 Task: Create a due date automation trigger when advanced on, 2 hours after a card is due add basic with the blue label.
Action: Mouse moved to (871, 249)
Screenshot: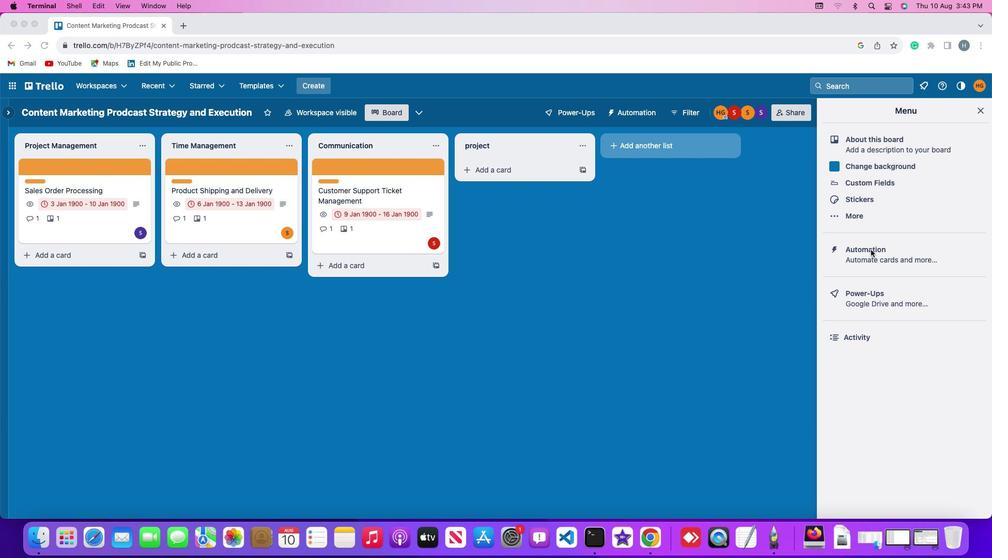 
Action: Mouse pressed left at (871, 249)
Screenshot: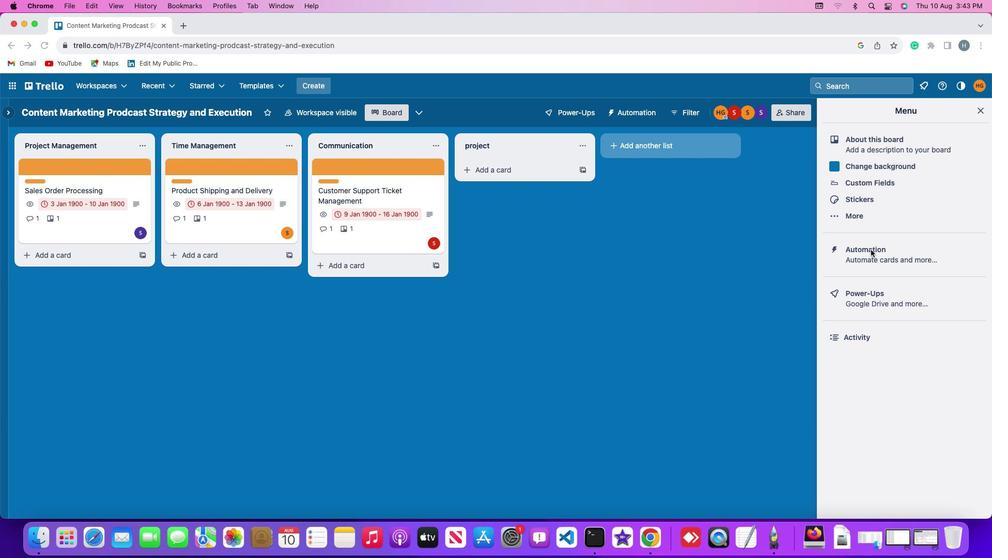 
Action: Mouse pressed left at (871, 249)
Screenshot: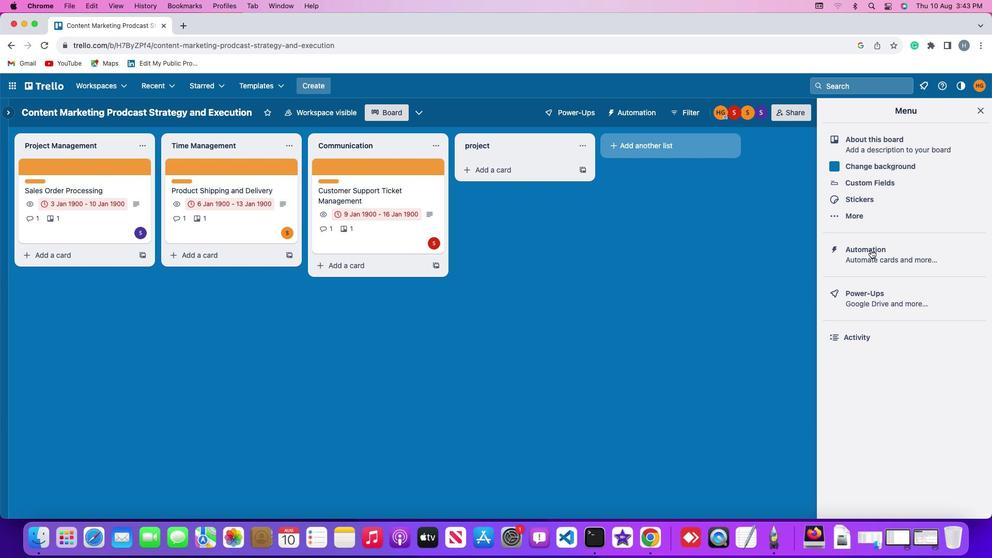 
Action: Mouse moved to (67, 244)
Screenshot: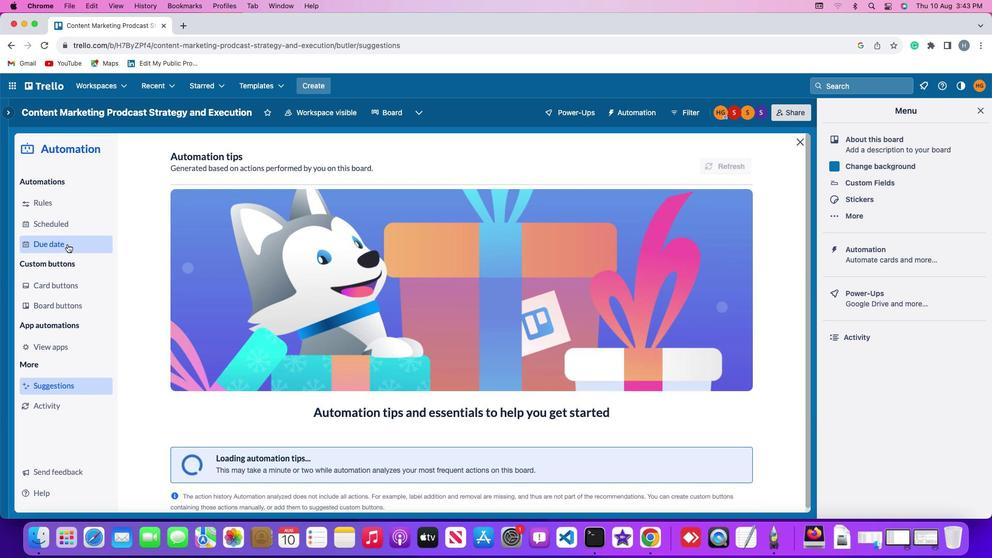
Action: Mouse pressed left at (67, 244)
Screenshot: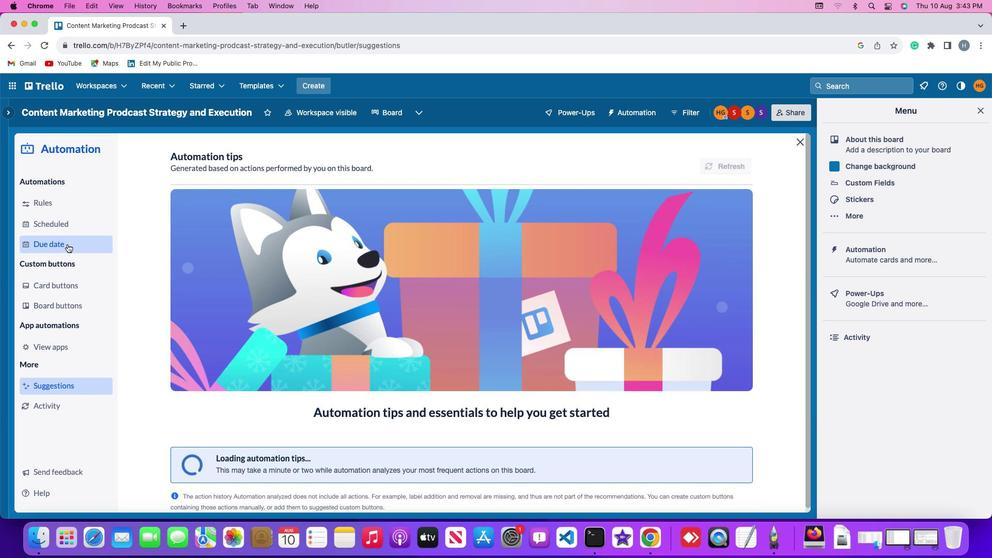 
Action: Mouse moved to (708, 159)
Screenshot: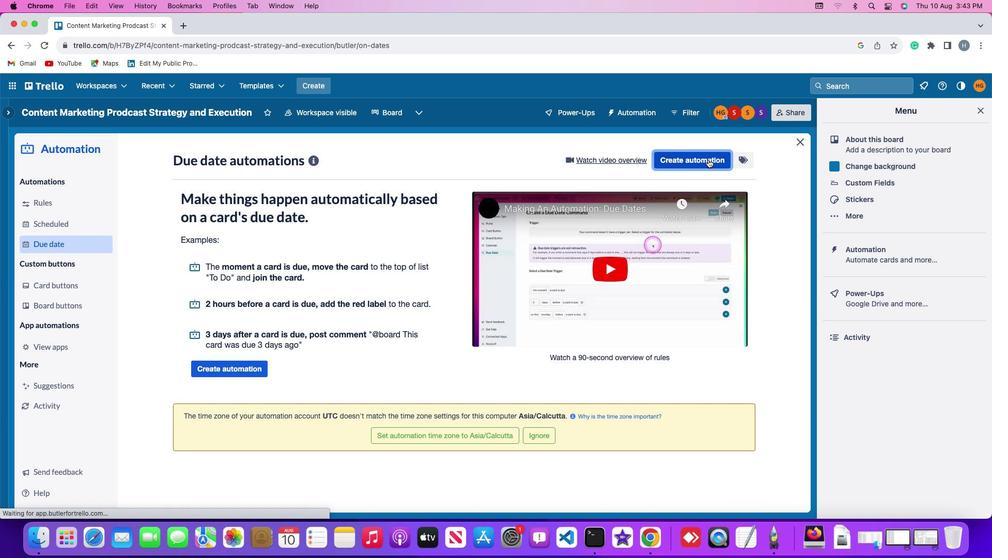 
Action: Mouse pressed left at (708, 159)
Screenshot: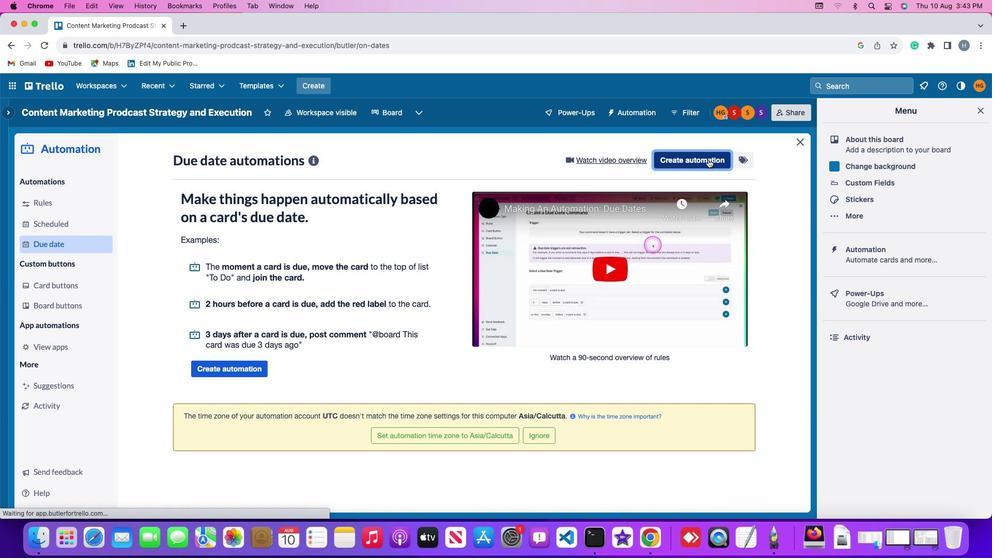 
Action: Mouse moved to (211, 261)
Screenshot: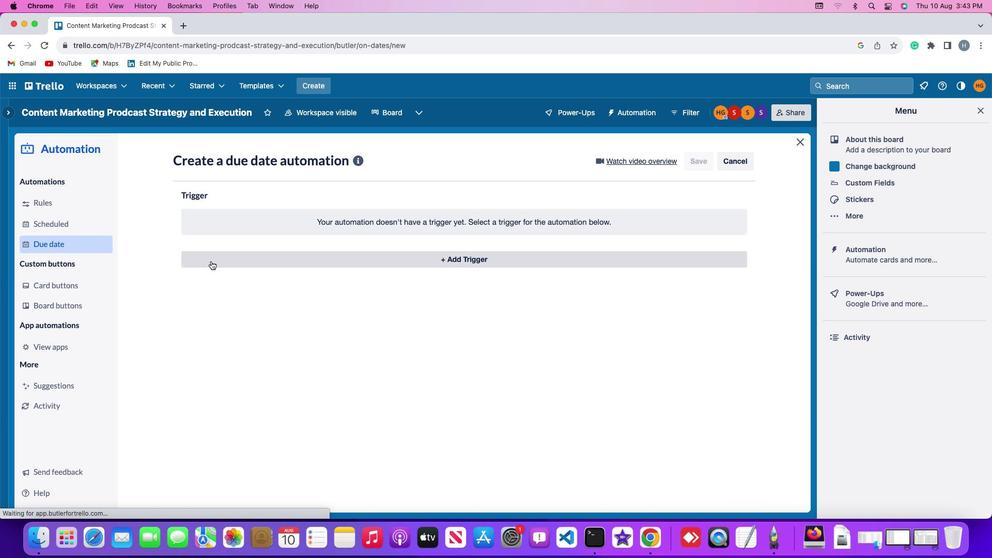 
Action: Mouse pressed left at (211, 261)
Screenshot: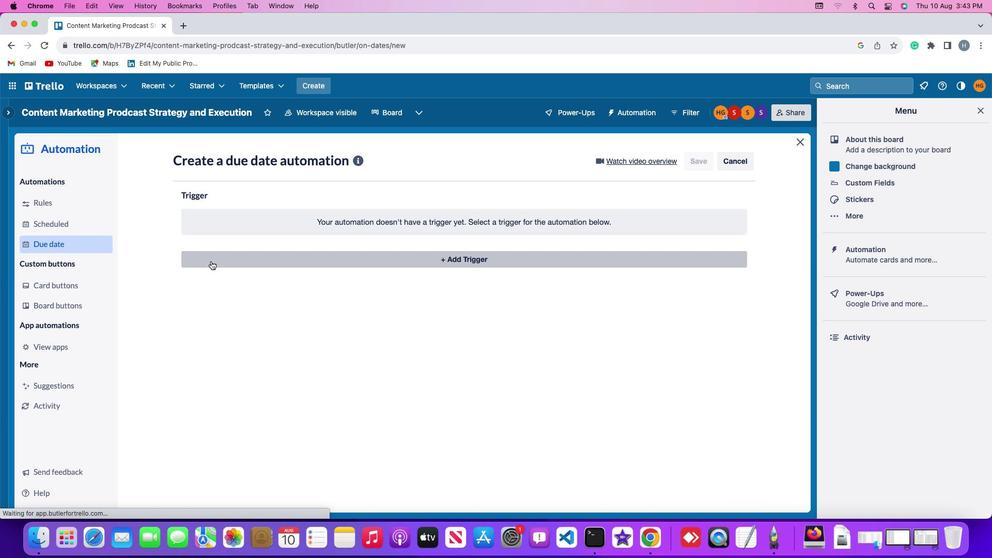 
Action: Mouse moved to (200, 418)
Screenshot: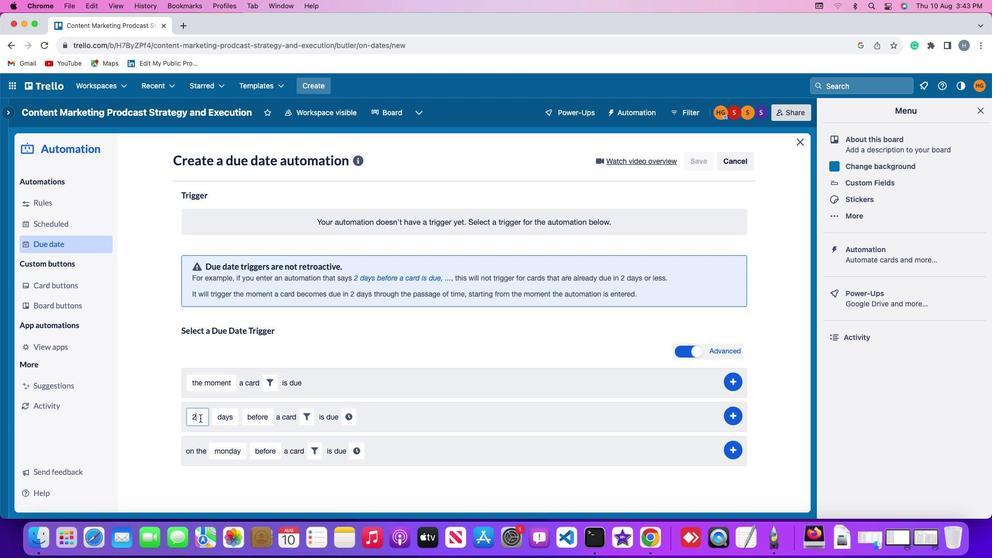 
Action: Mouse pressed left at (200, 418)
Screenshot: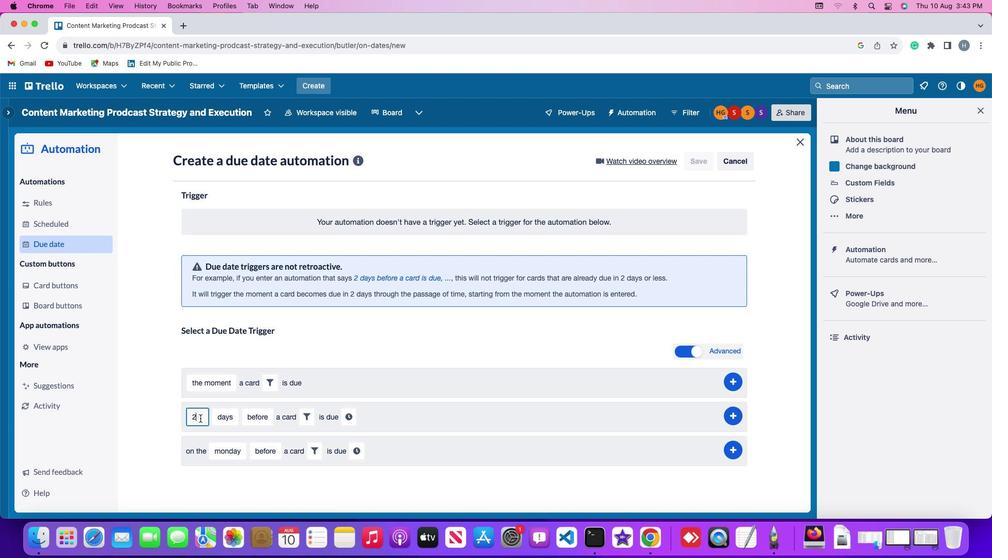 
Action: Mouse moved to (200, 418)
Screenshot: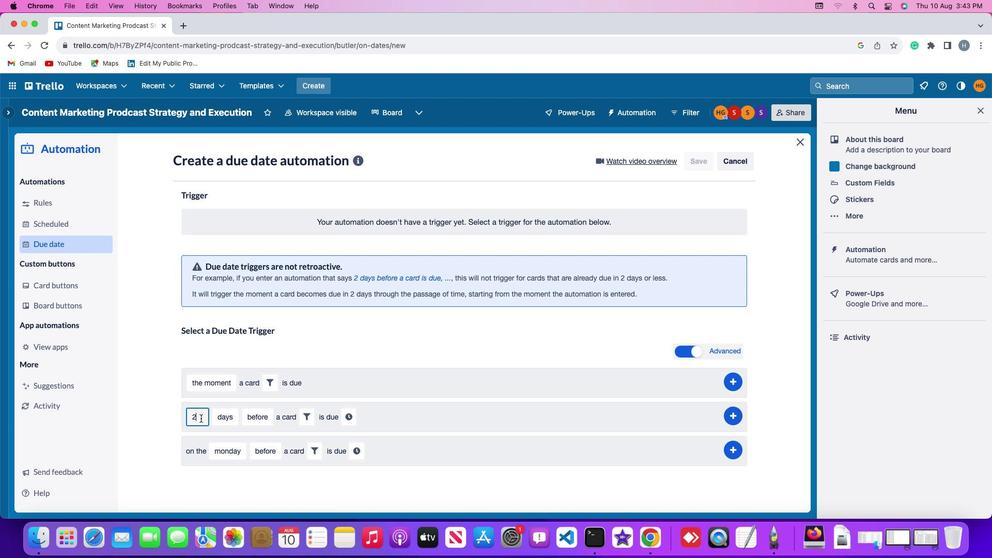 
Action: Key pressed Key.backspace'2'
Screenshot: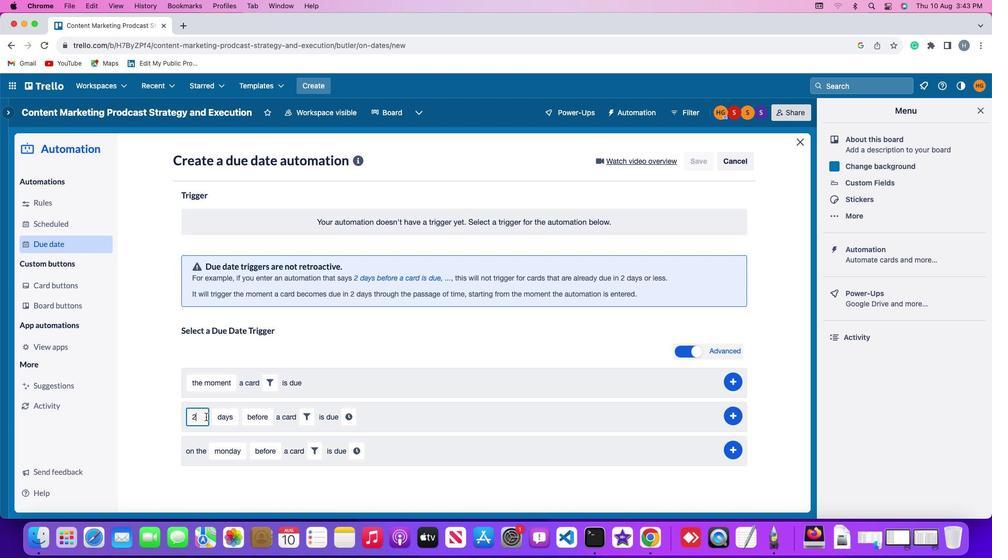 
Action: Mouse moved to (224, 417)
Screenshot: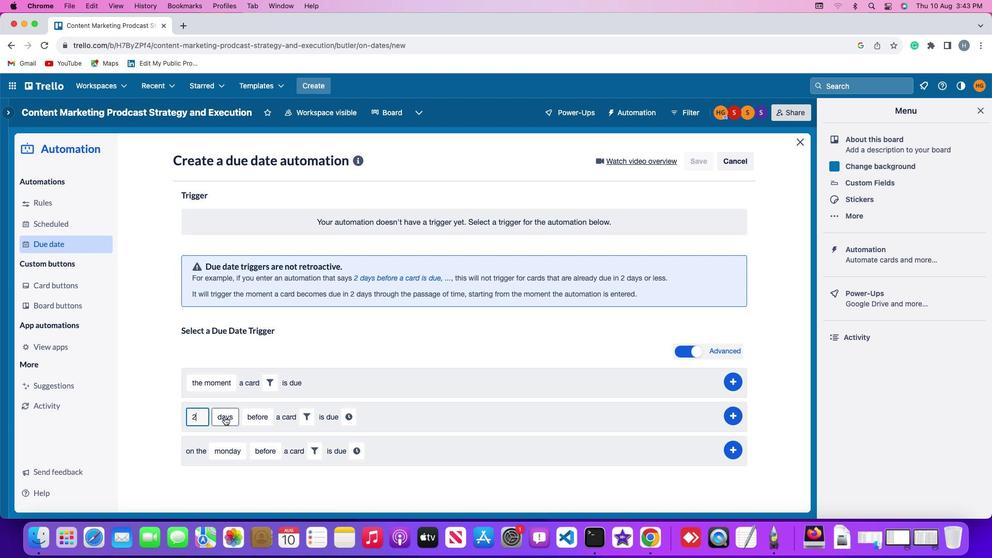 
Action: Mouse pressed left at (224, 417)
Screenshot: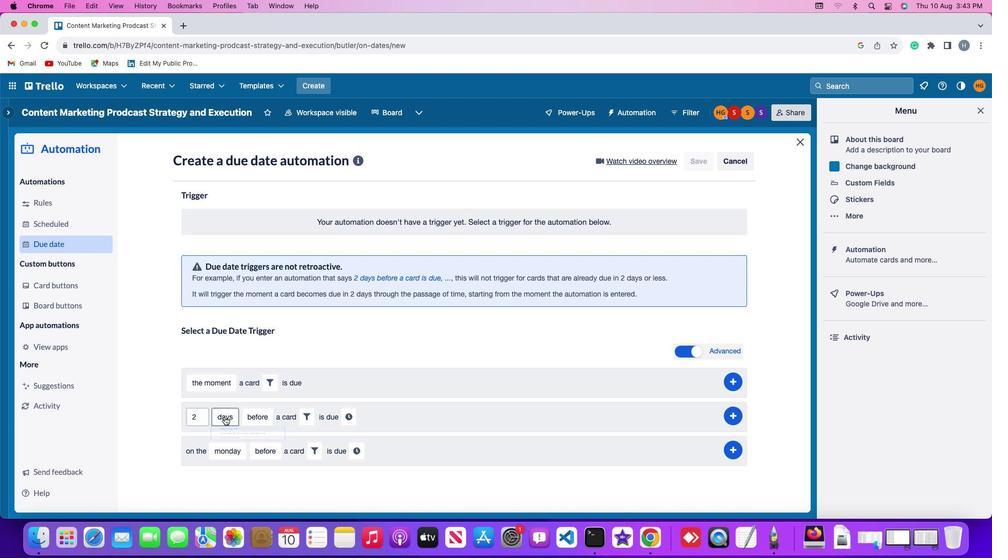 
Action: Mouse moved to (237, 478)
Screenshot: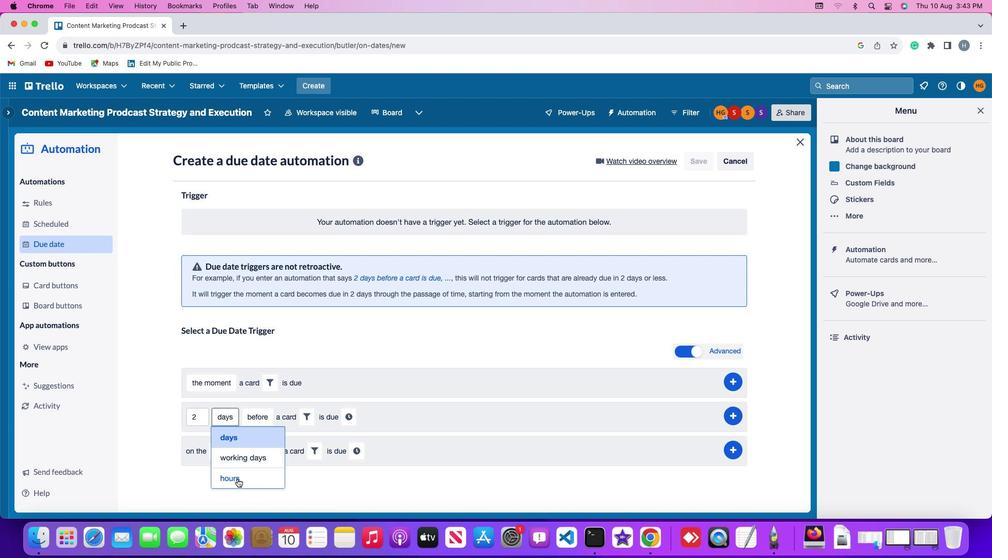 
Action: Mouse pressed left at (237, 478)
Screenshot: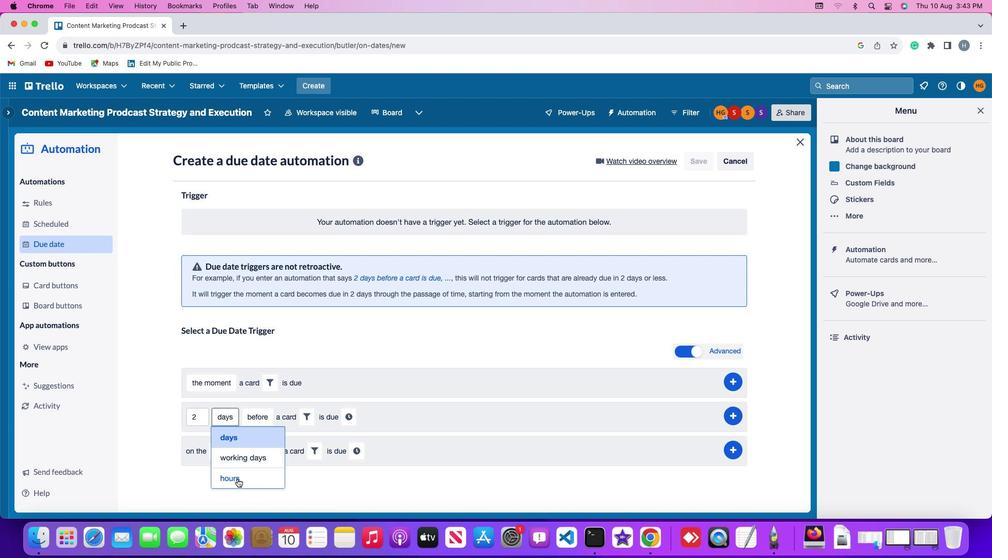
Action: Mouse moved to (262, 418)
Screenshot: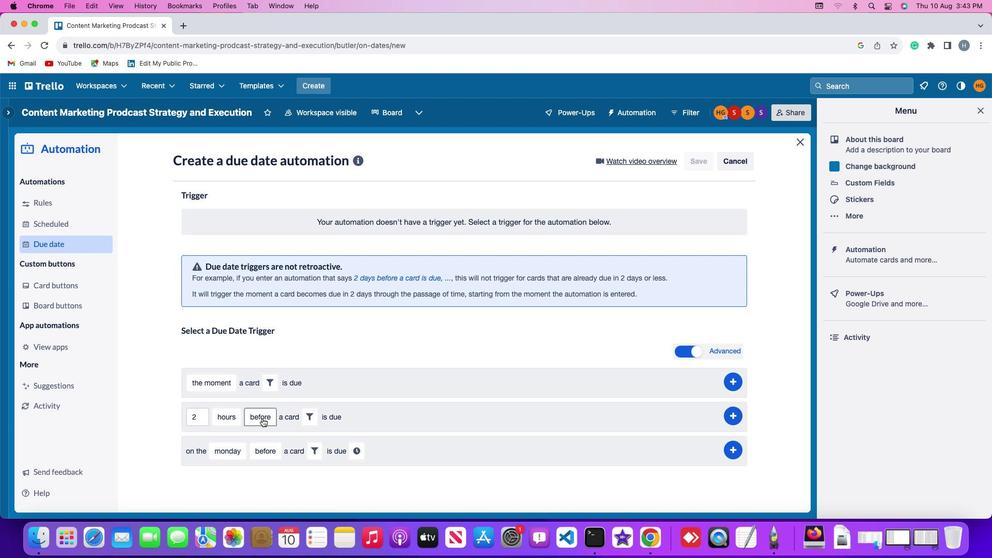 
Action: Mouse pressed left at (262, 418)
Screenshot: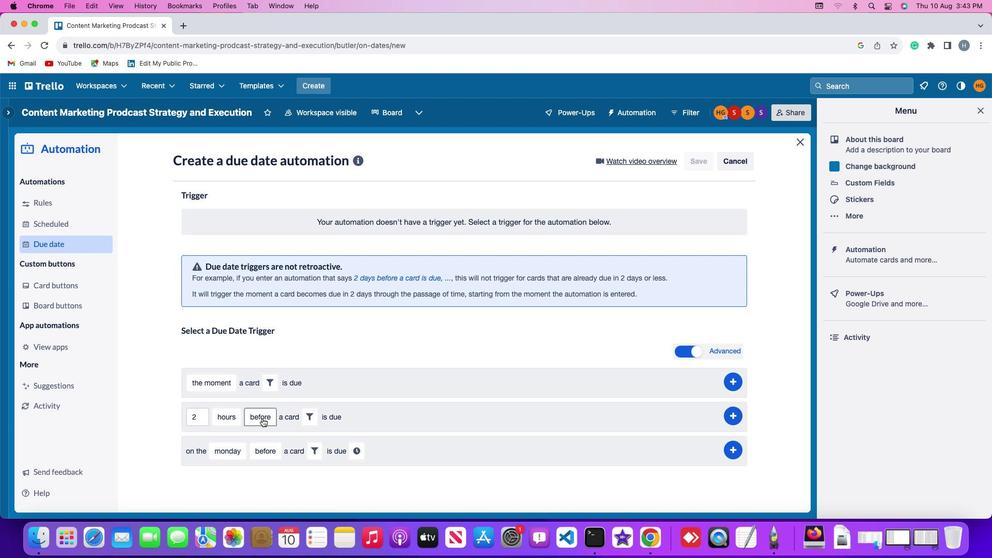 
Action: Mouse moved to (268, 455)
Screenshot: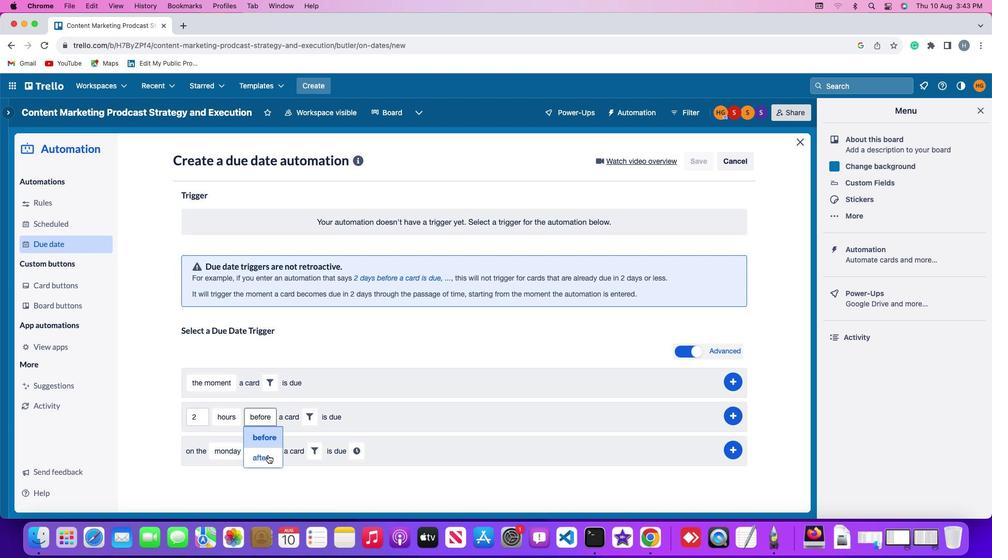 
Action: Mouse pressed left at (268, 455)
Screenshot: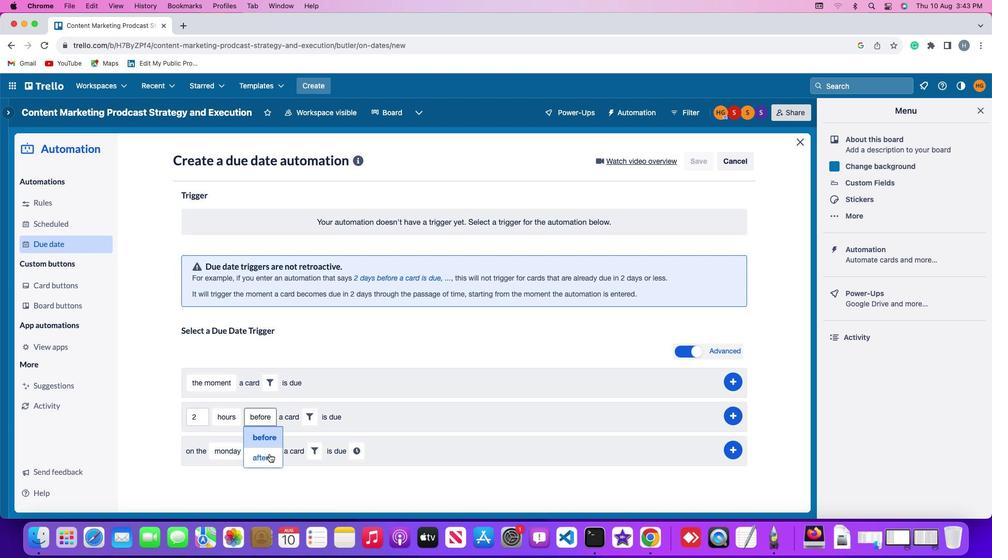 
Action: Mouse moved to (302, 419)
Screenshot: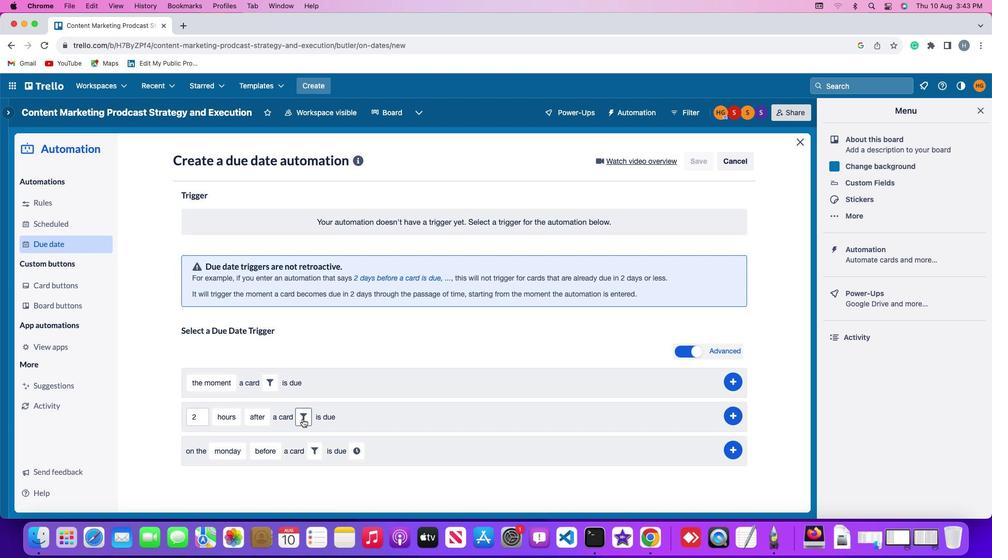 
Action: Mouse pressed left at (302, 419)
Screenshot: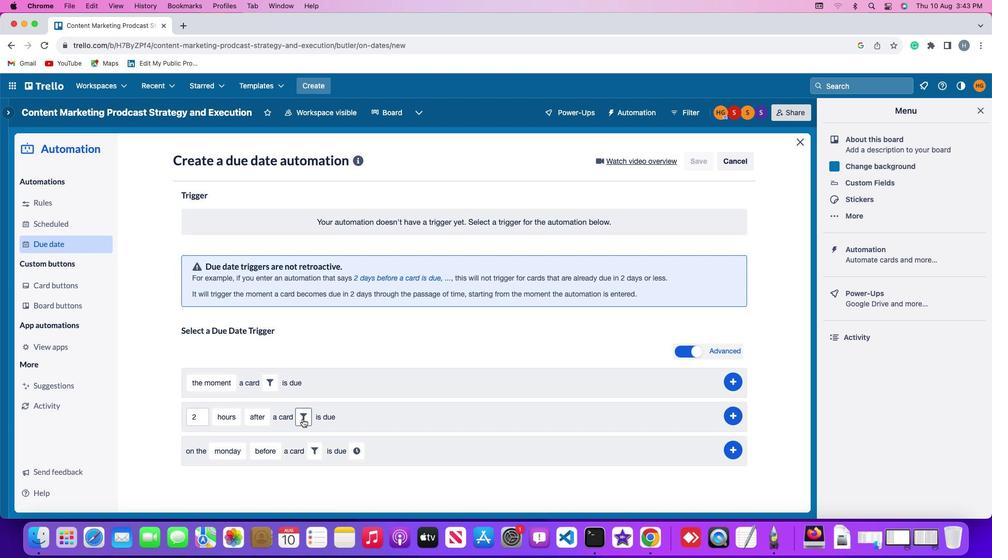 
Action: Mouse moved to (274, 482)
Screenshot: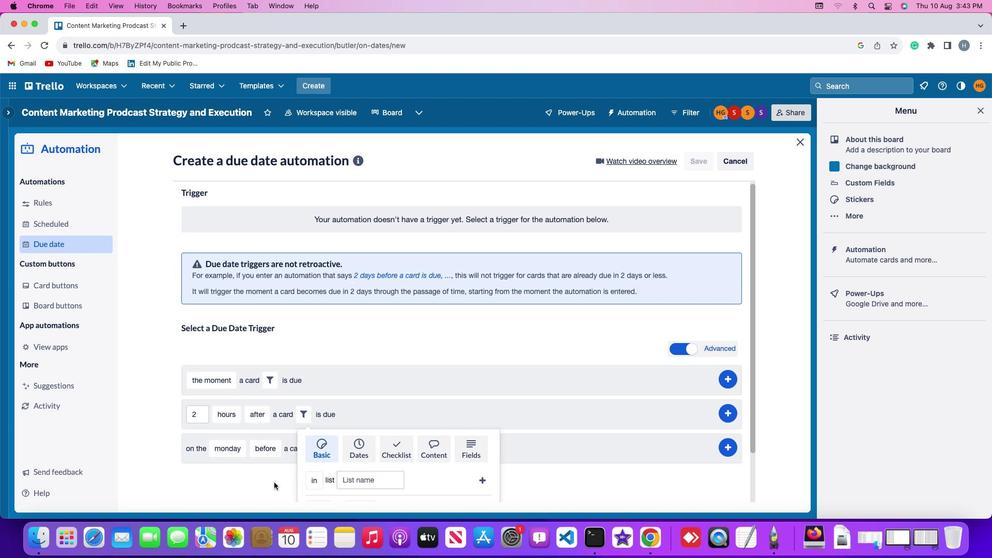 
Action: Mouse scrolled (274, 482) with delta (0, 0)
Screenshot: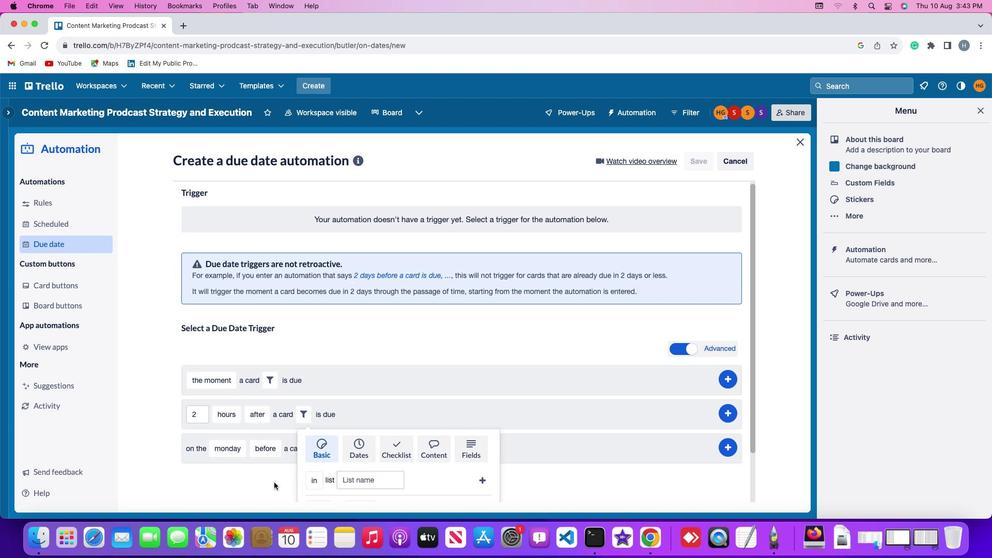 
Action: Mouse scrolled (274, 482) with delta (0, 0)
Screenshot: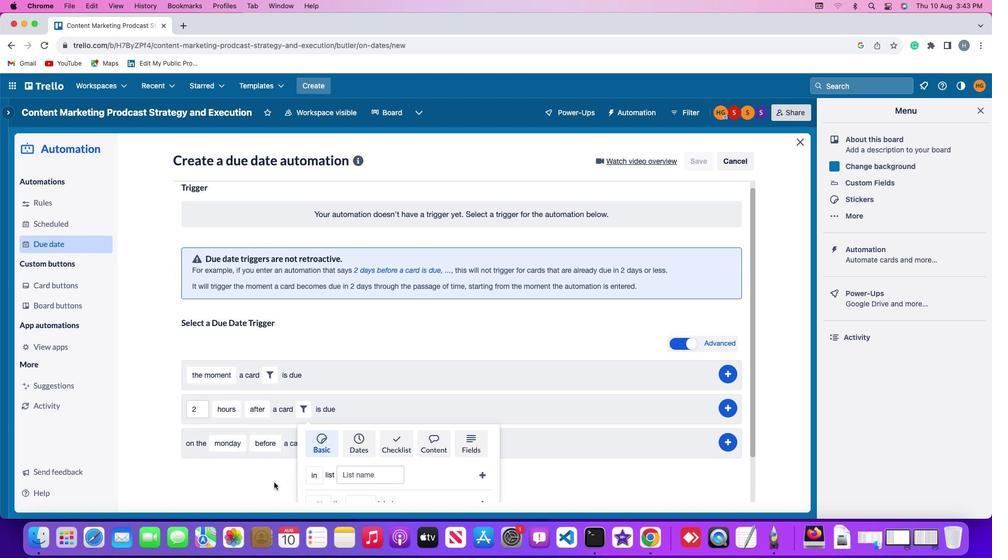 
Action: Mouse moved to (273, 482)
Screenshot: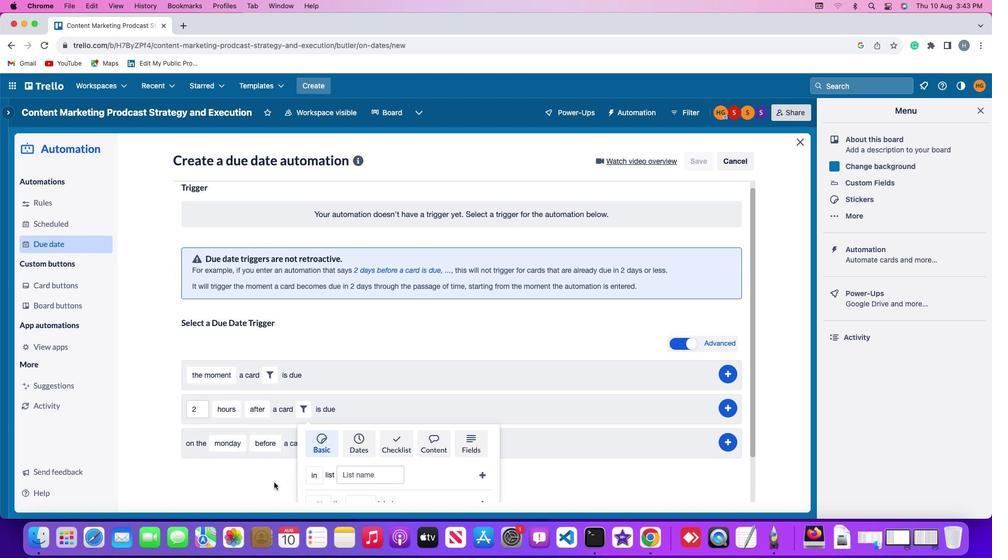 
Action: Mouse scrolled (273, 482) with delta (0, -1)
Screenshot: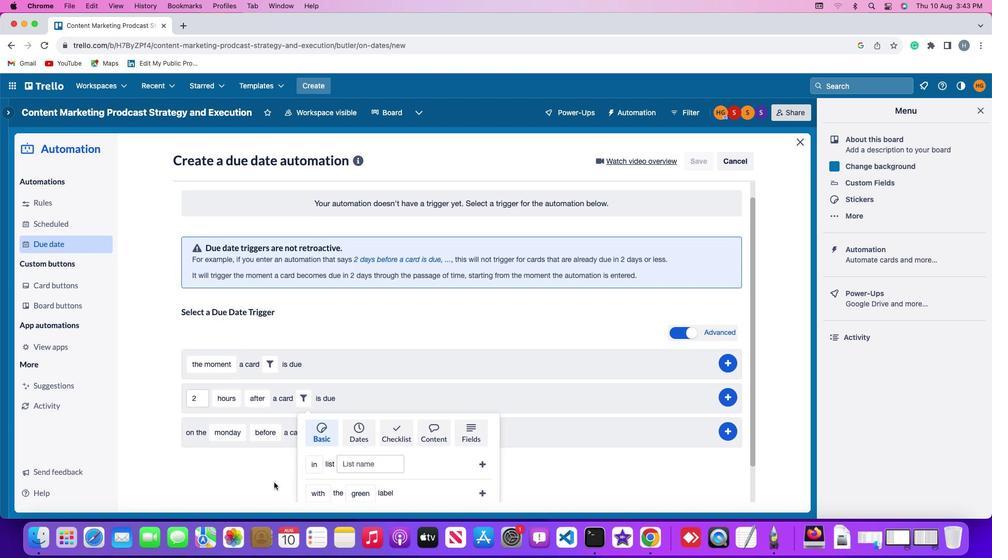 
Action: Mouse scrolled (273, 482) with delta (0, -1)
Screenshot: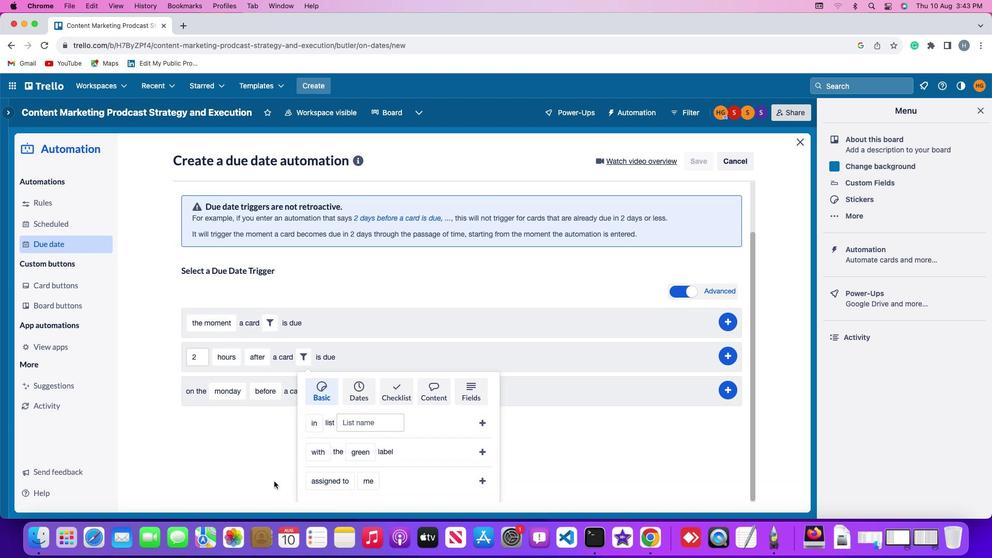 
Action: Mouse moved to (320, 454)
Screenshot: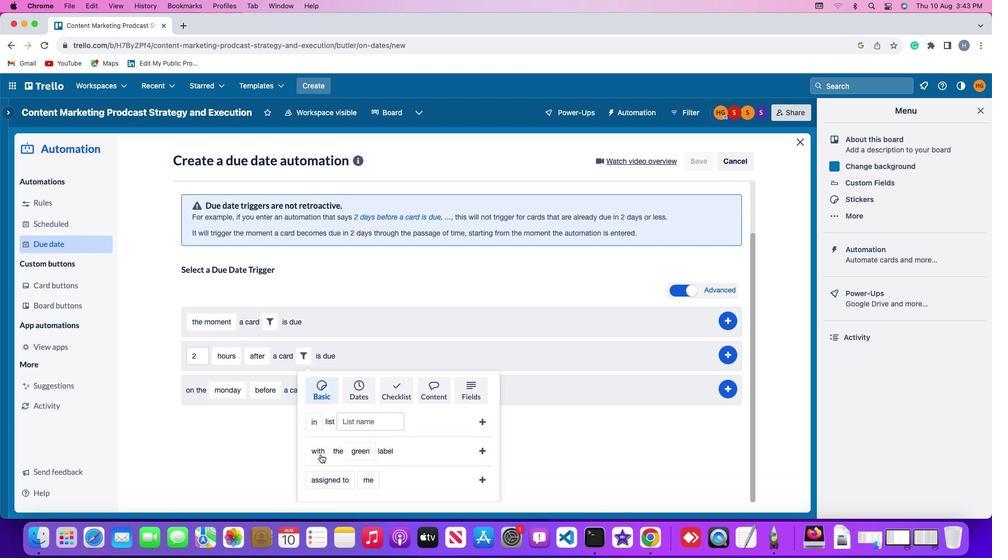 
Action: Mouse pressed left at (320, 454)
Screenshot: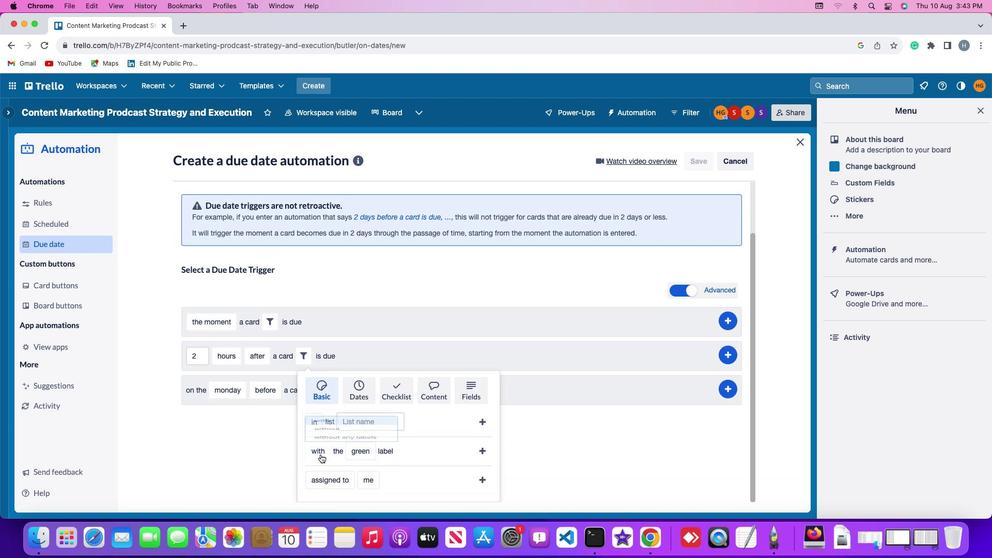 
Action: Mouse moved to (339, 387)
Screenshot: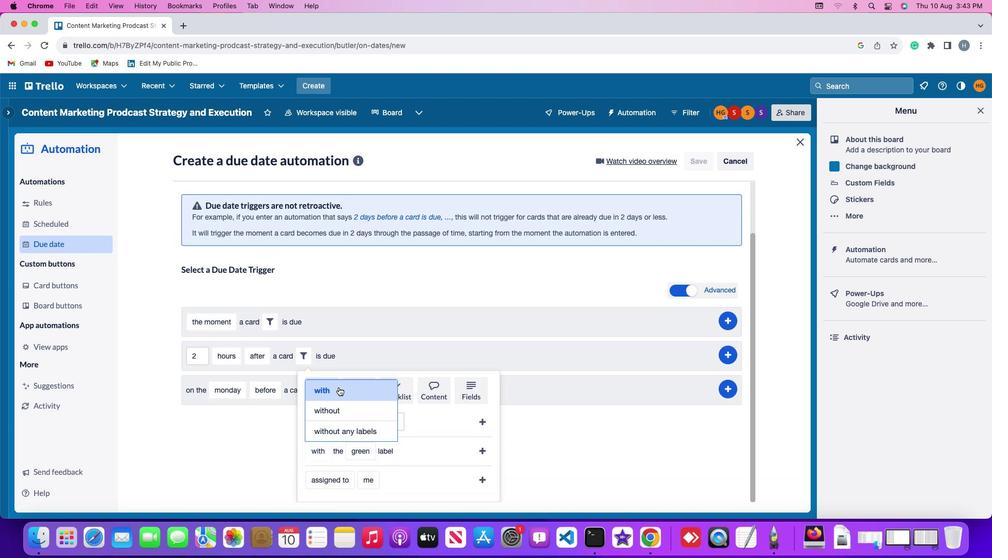 
Action: Mouse pressed left at (339, 387)
Screenshot: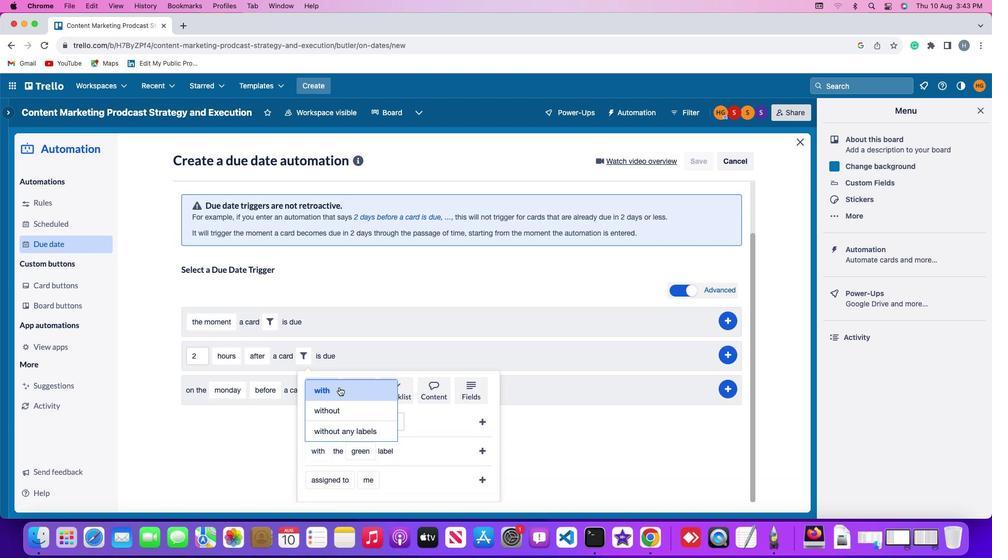 
Action: Mouse moved to (361, 450)
Screenshot: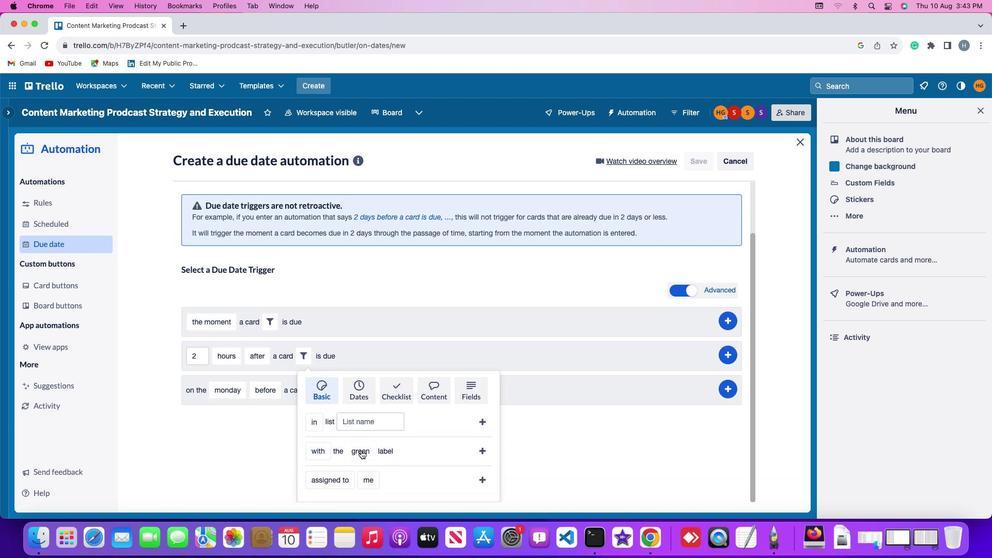 
Action: Mouse pressed left at (361, 450)
Screenshot: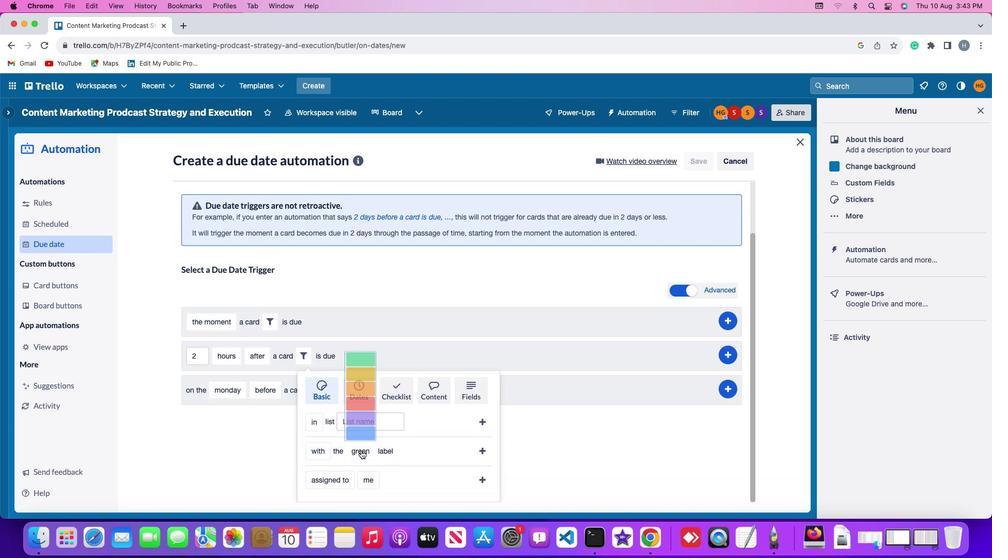 
Action: Mouse moved to (367, 429)
Screenshot: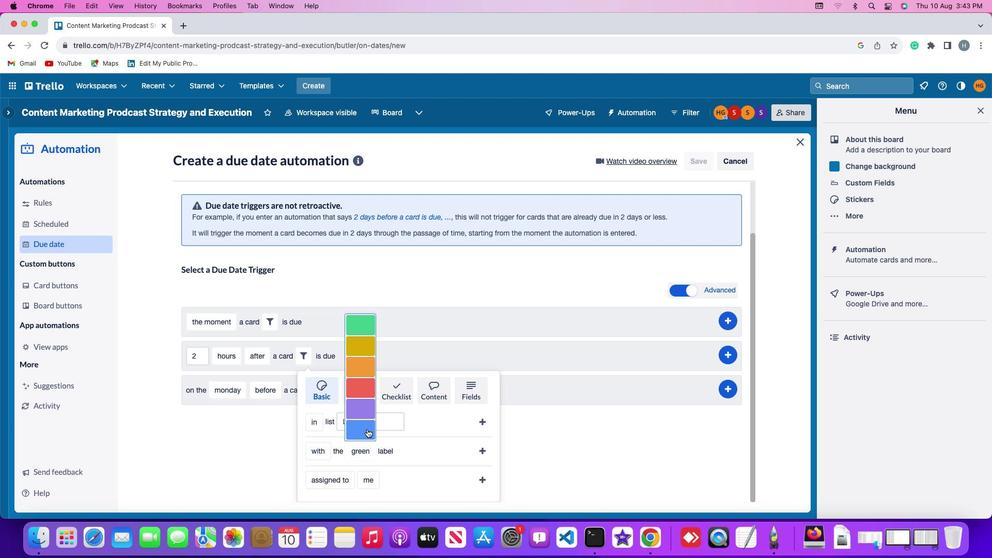 
Action: Mouse pressed left at (367, 429)
Screenshot: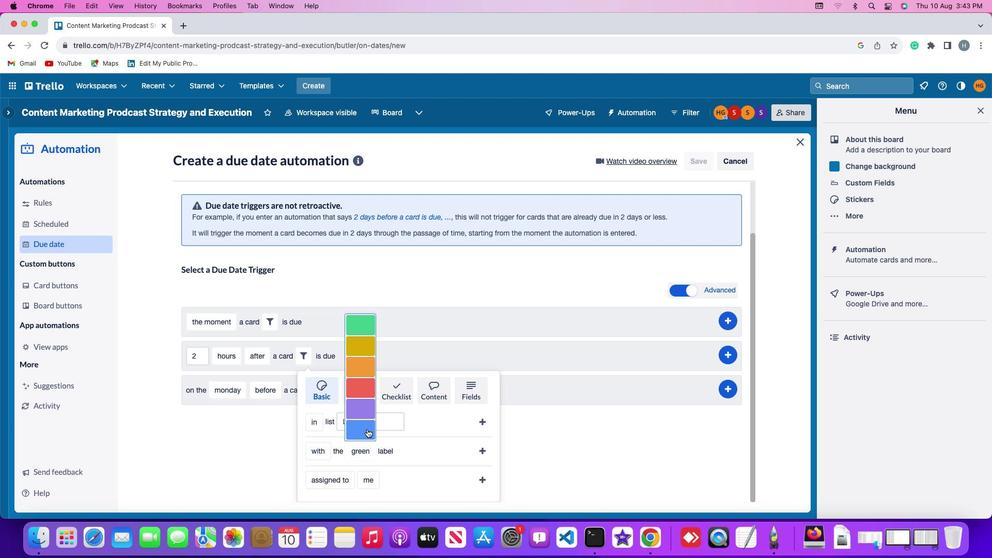 
Action: Mouse moved to (483, 448)
Screenshot: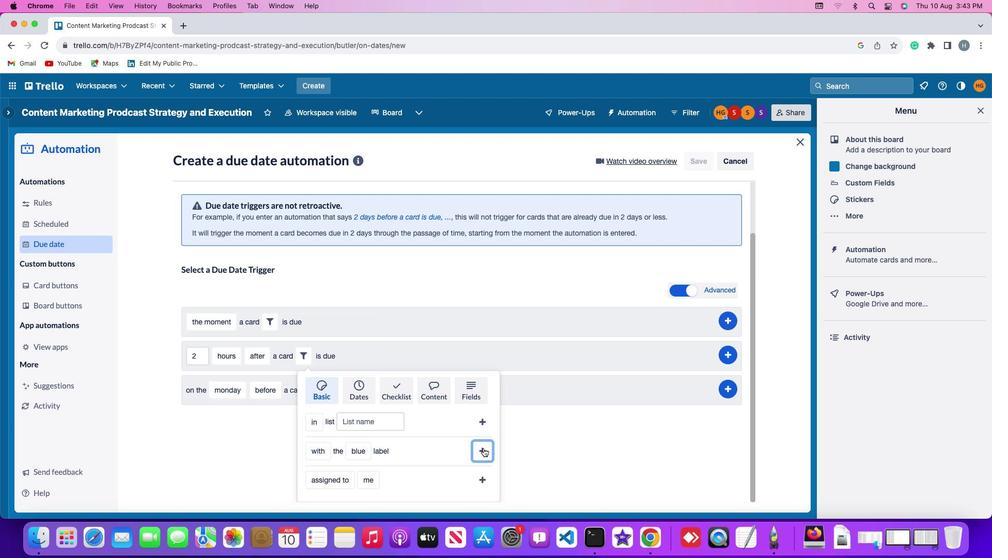 
Action: Mouse pressed left at (483, 448)
Screenshot: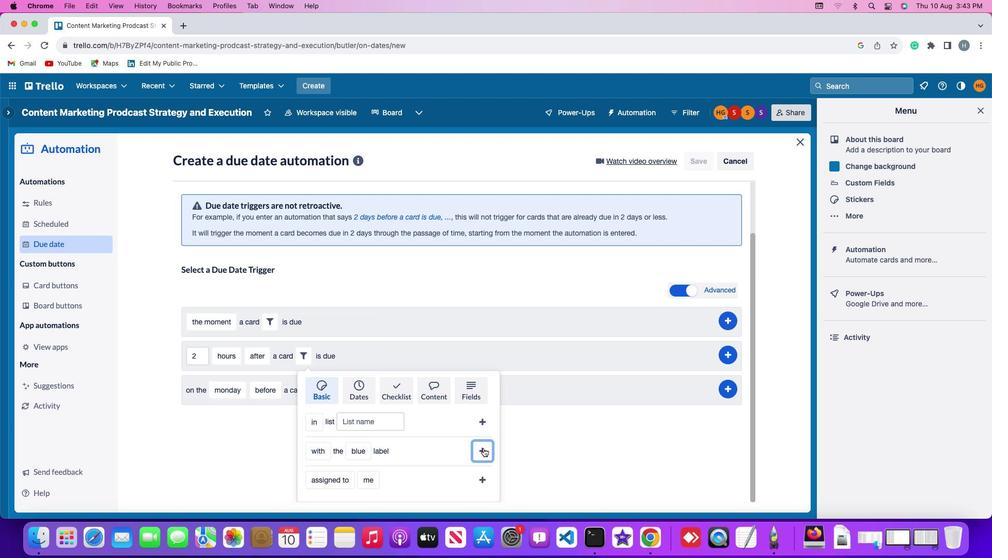 
Action: Mouse moved to (735, 415)
Screenshot: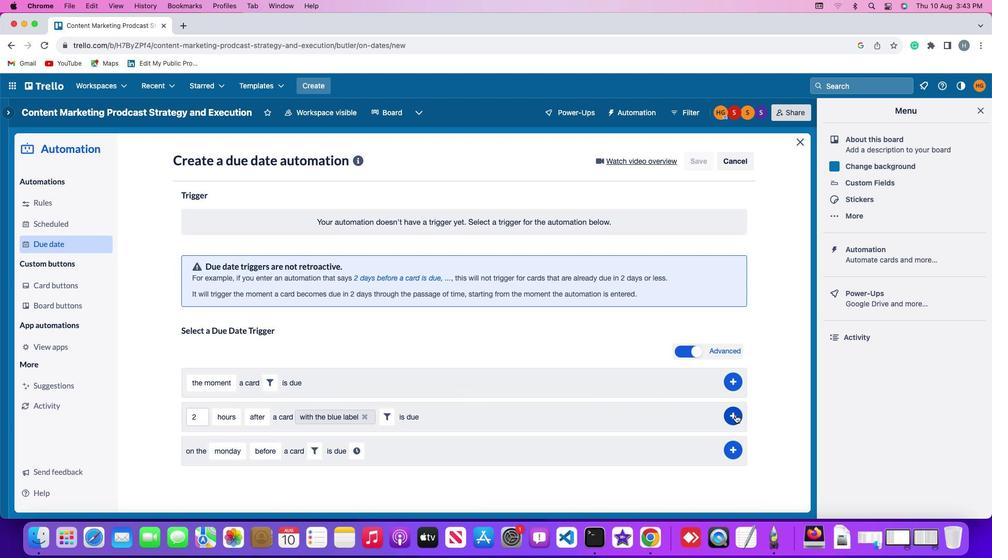 
Action: Mouse pressed left at (735, 415)
Screenshot: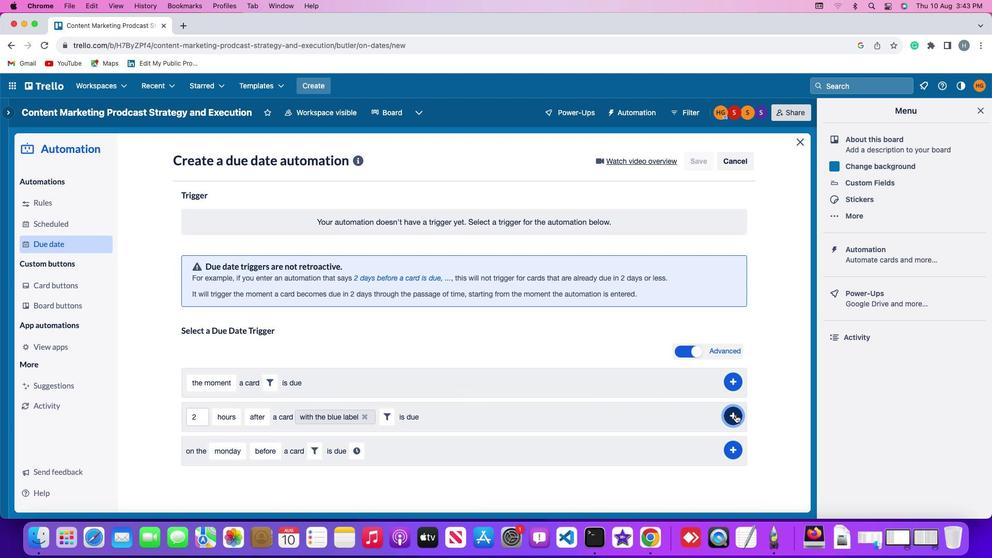 
Action: Mouse moved to (762, 354)
Screenshot: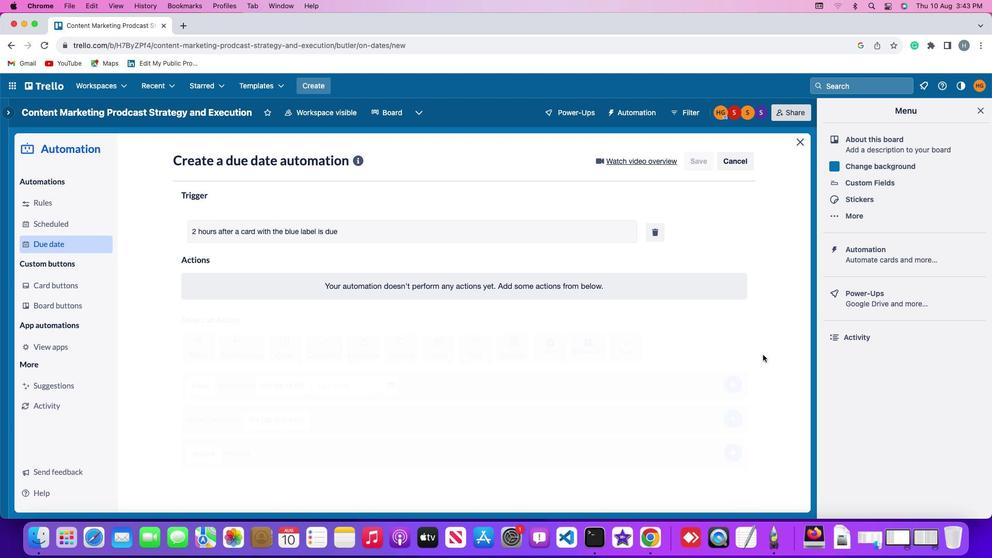 
